 Task: Set Answer 3 of the dropdown to "Contingency".
Action: Mouse moved to (279, 441)
Screenshot: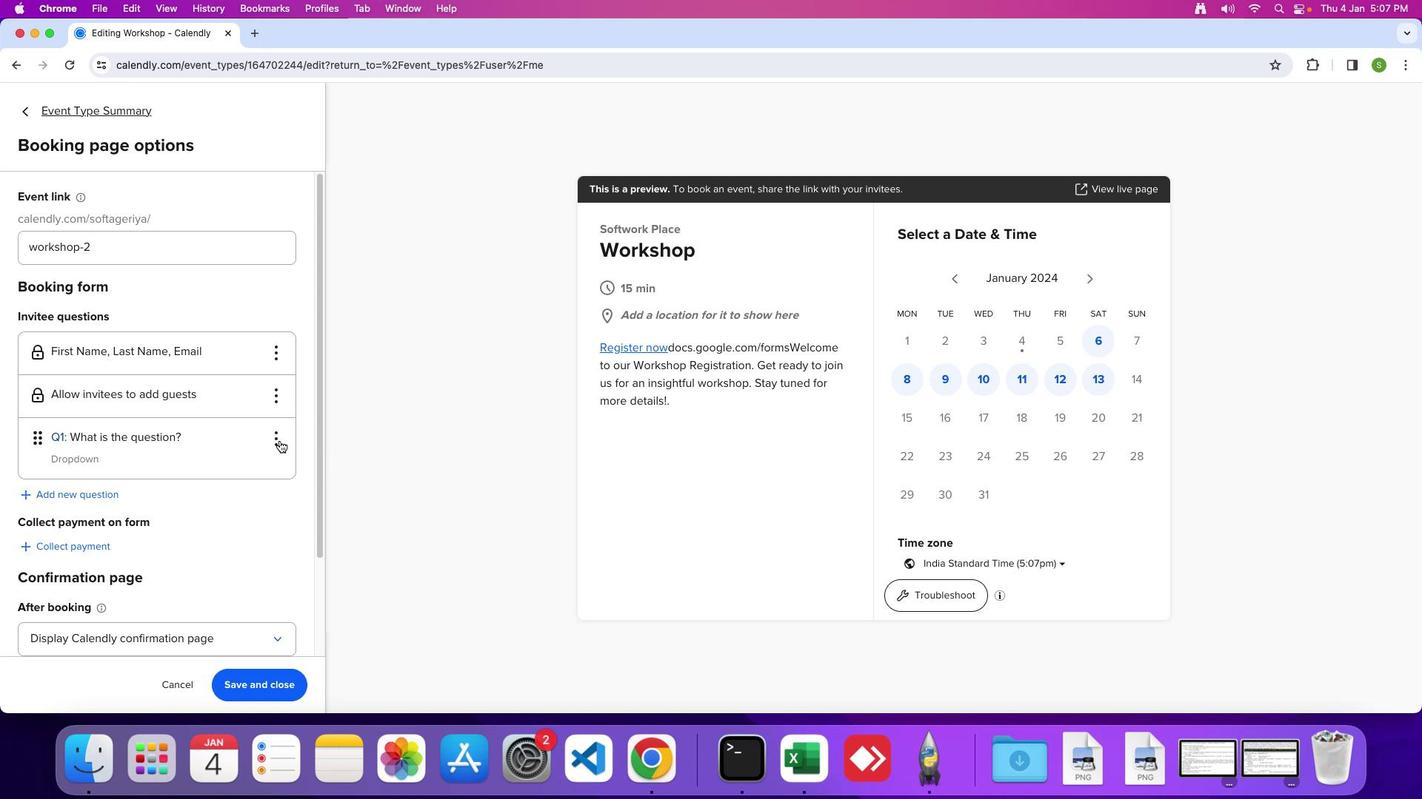 
Action: Mouse pressed left at (279, 441)
Screenshot: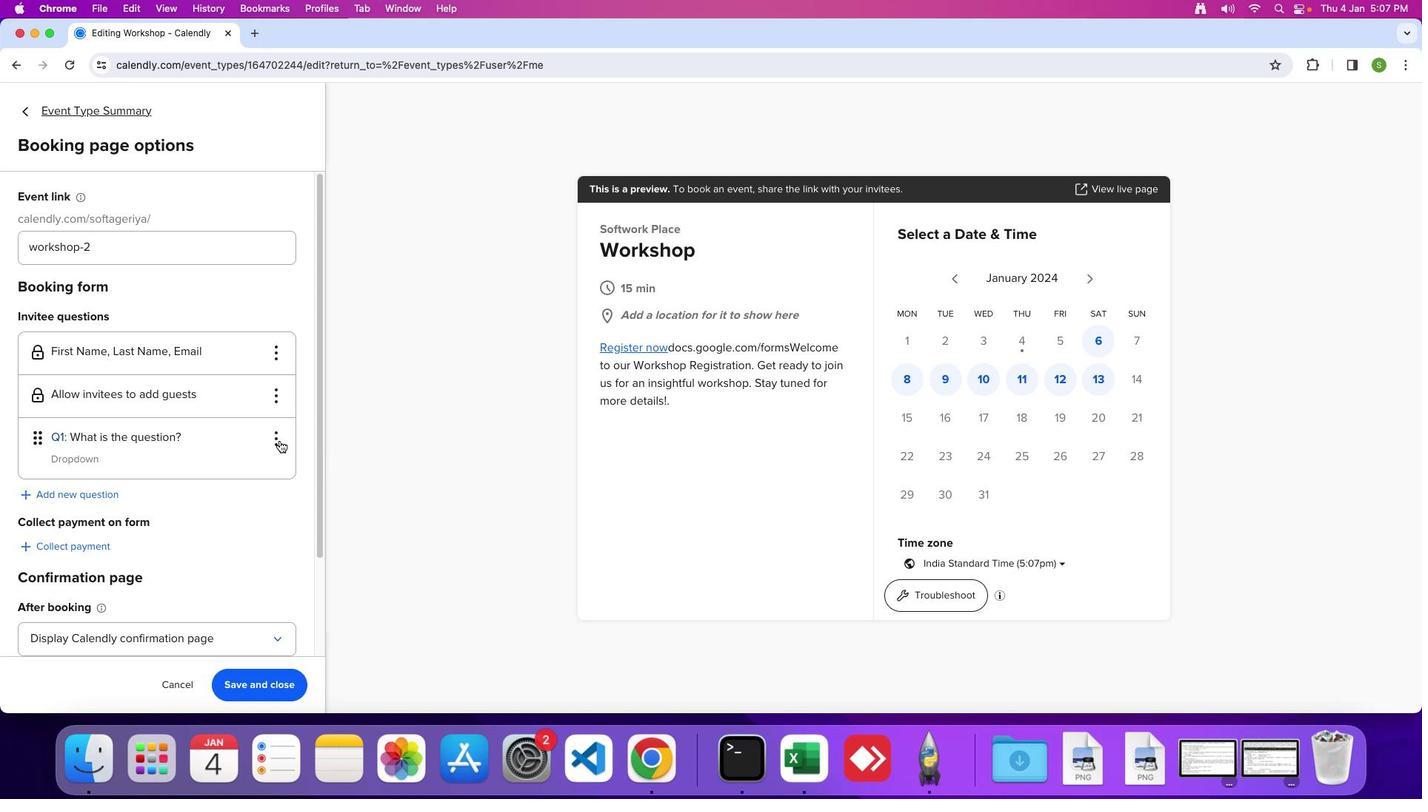 
Action: Mouse moved to (271, 462)
Screenshot: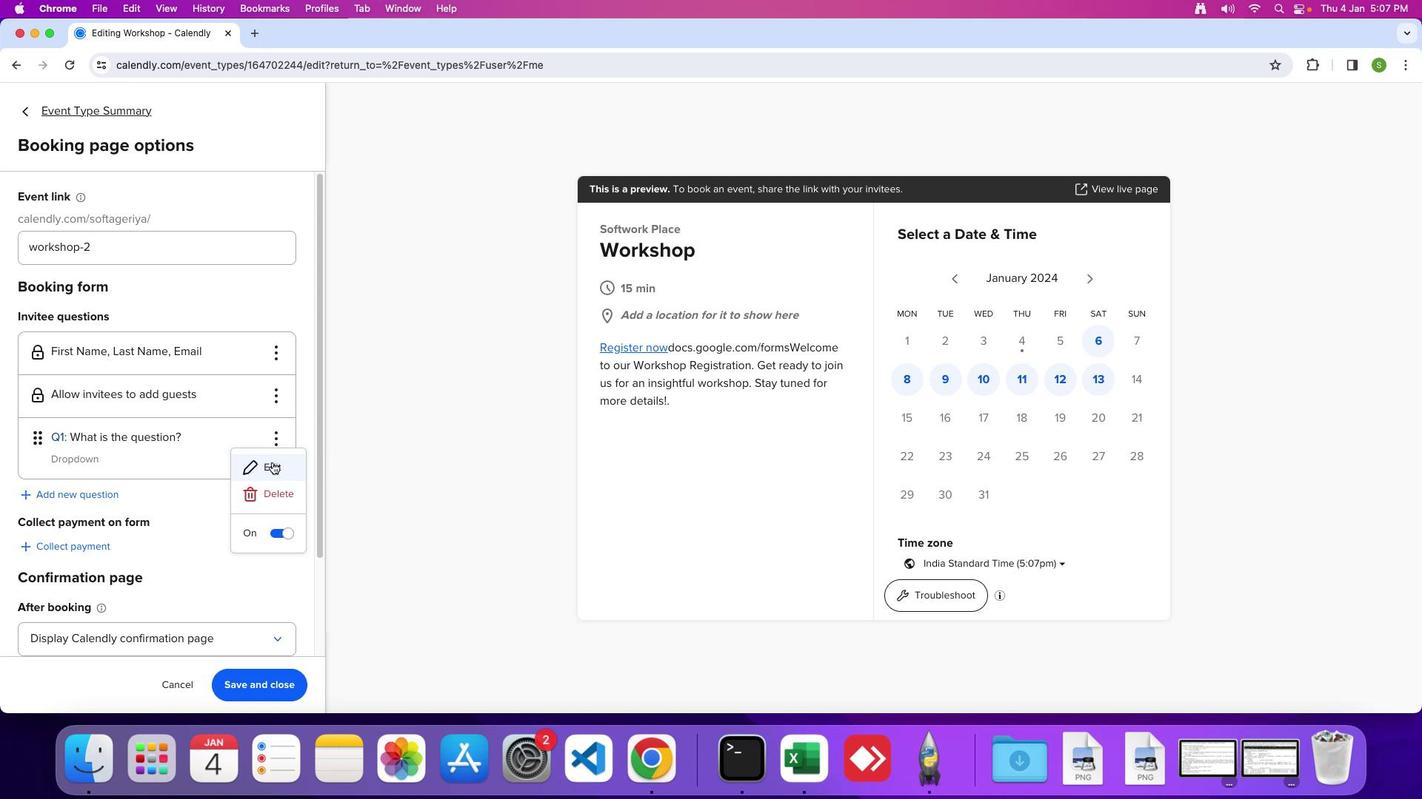 
Action: Mouse pressed left at (271, 462)
Screenshot: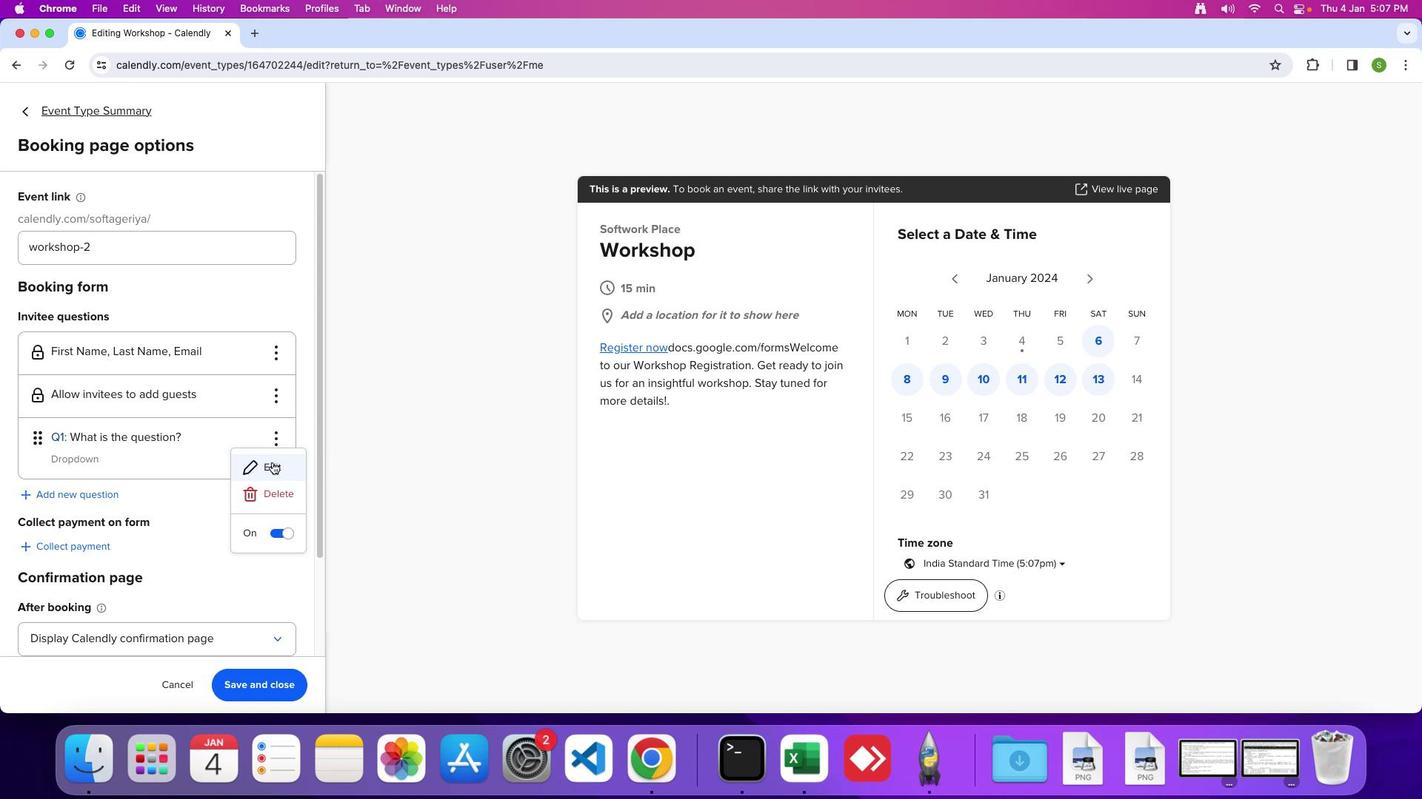 
Action: Mouse moved to (676, 505)
Screenshot: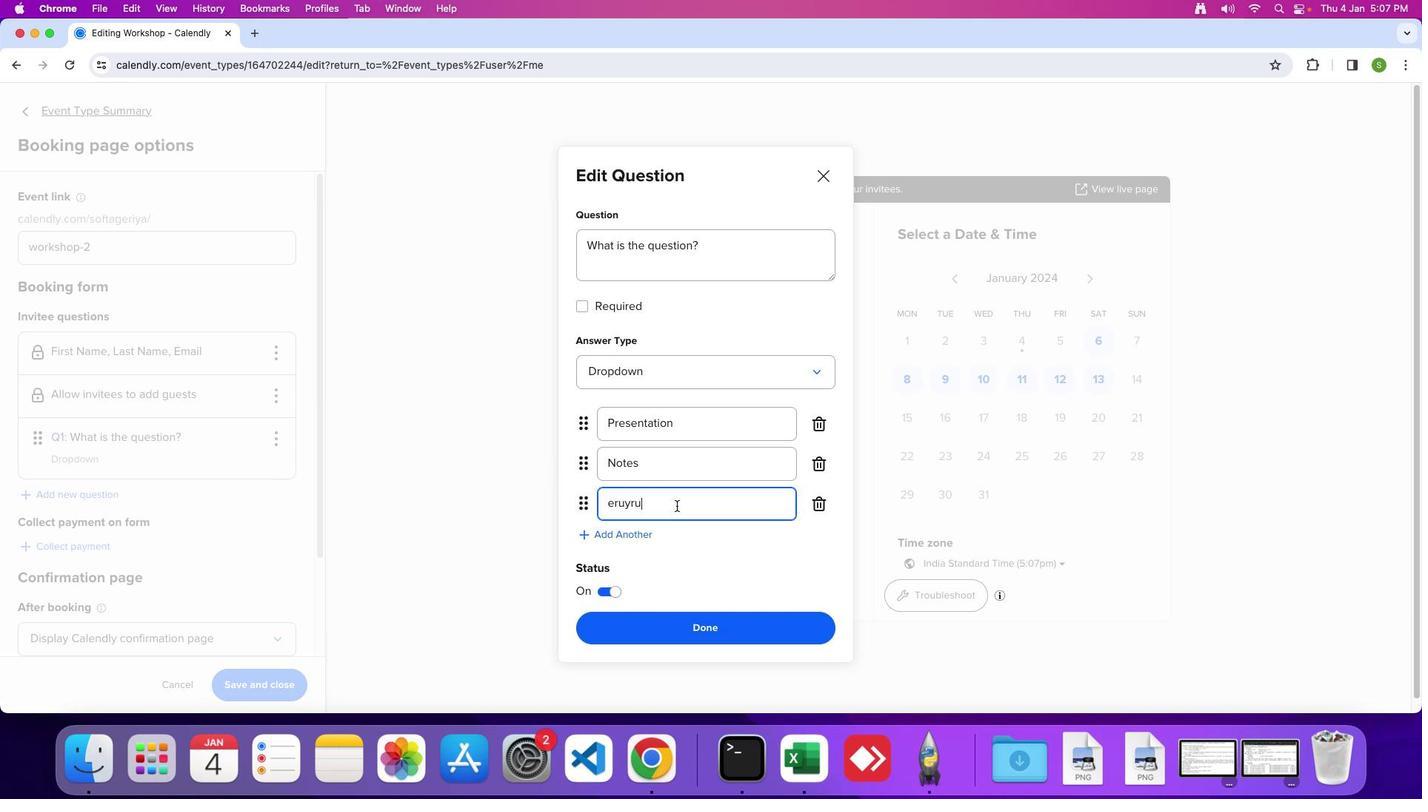 
Action: Mouse pressed left at (676, 505)
Screenshot: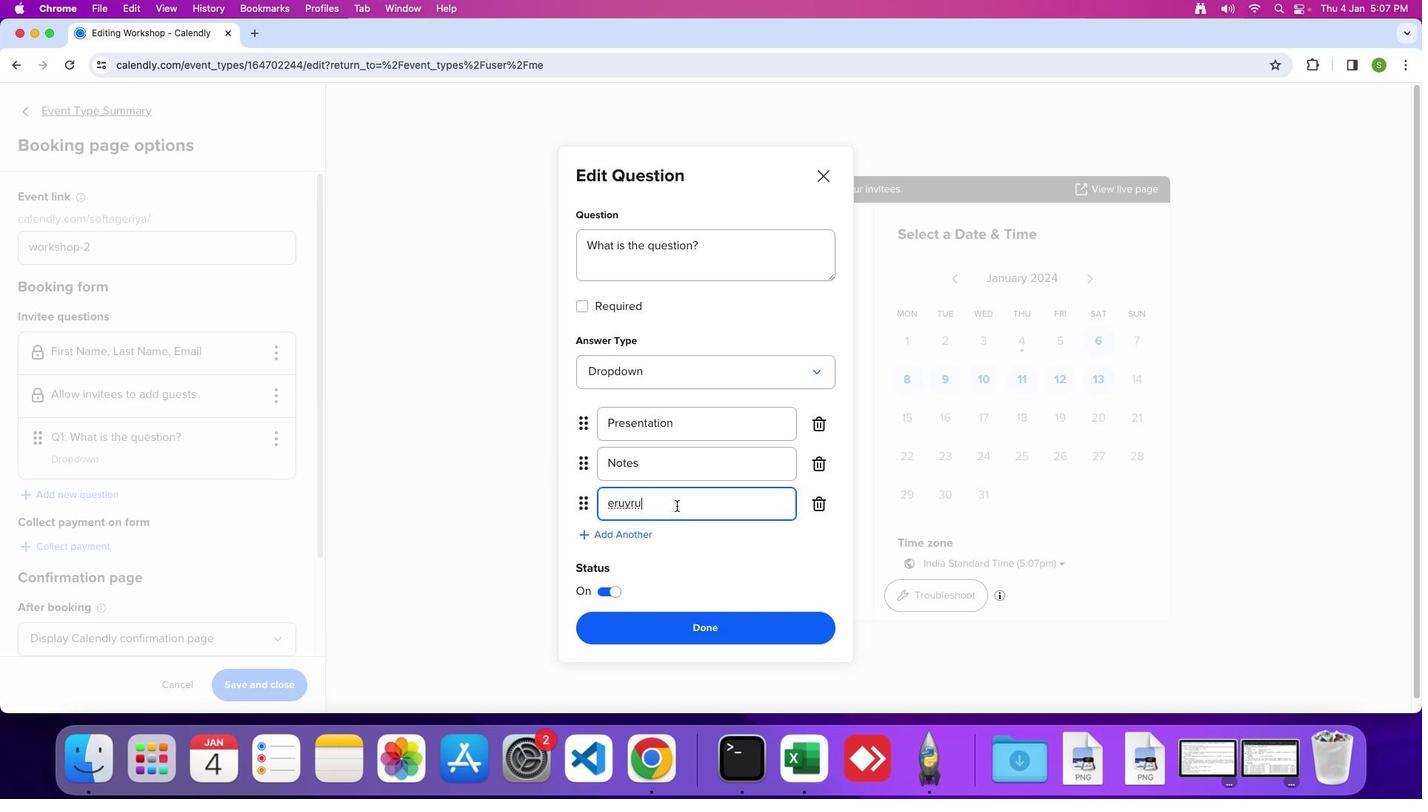 
Action: Mouse moved to (596, 505)
Screenshot: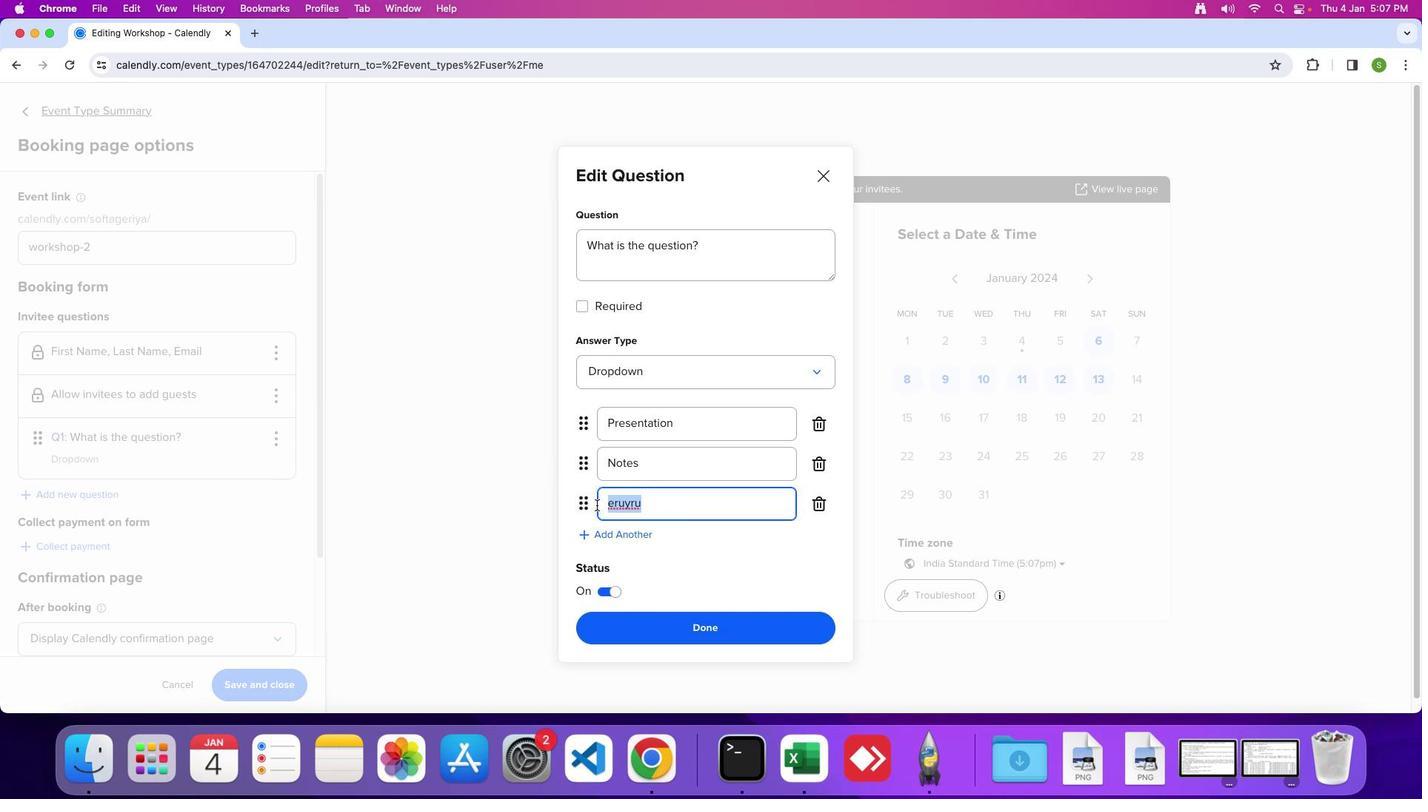 
Action: Key pressed 'C'Key.caps_lock'o''n''t''i''n''g''e''n''c''y'
Screenshot: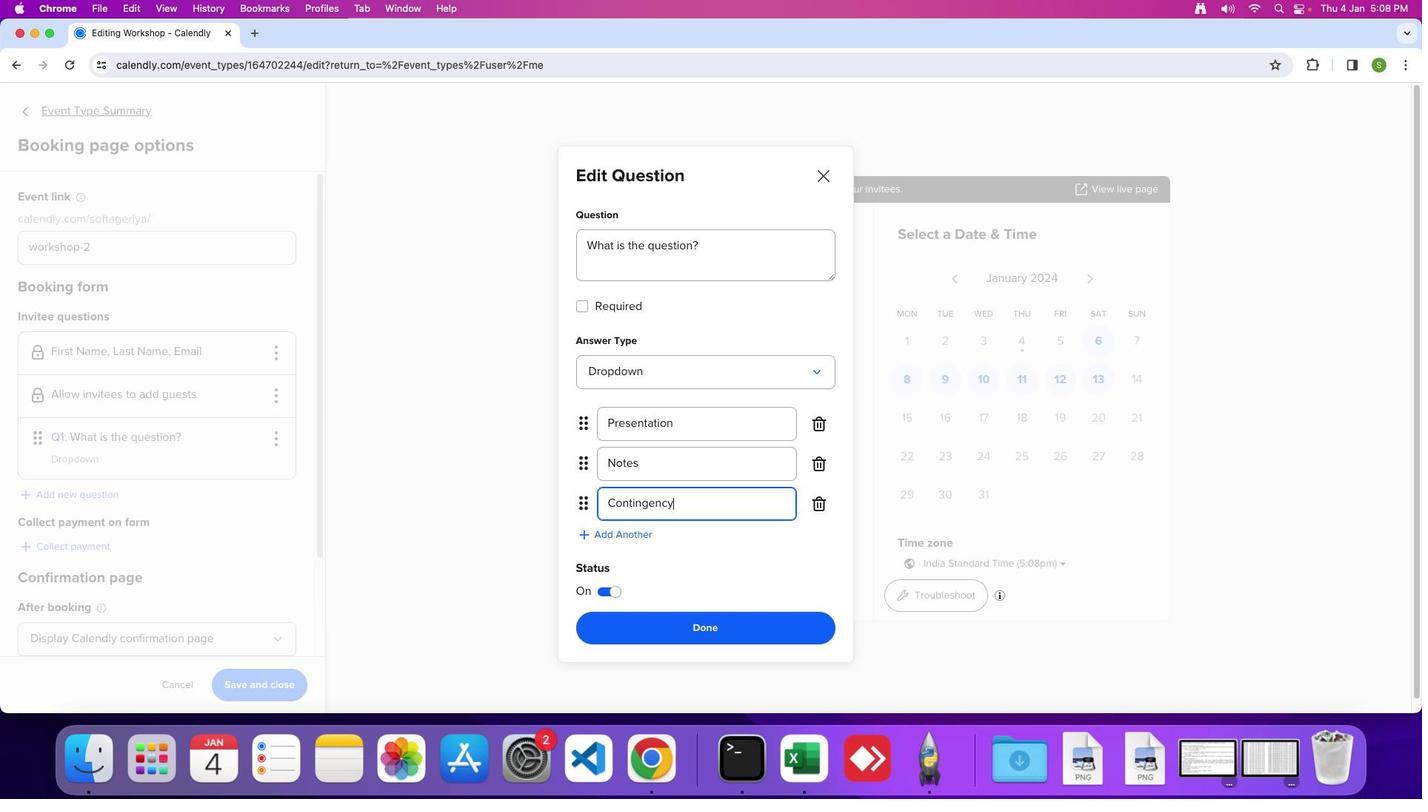 
Action: Mouse moved to (672, 622)
Screenshot: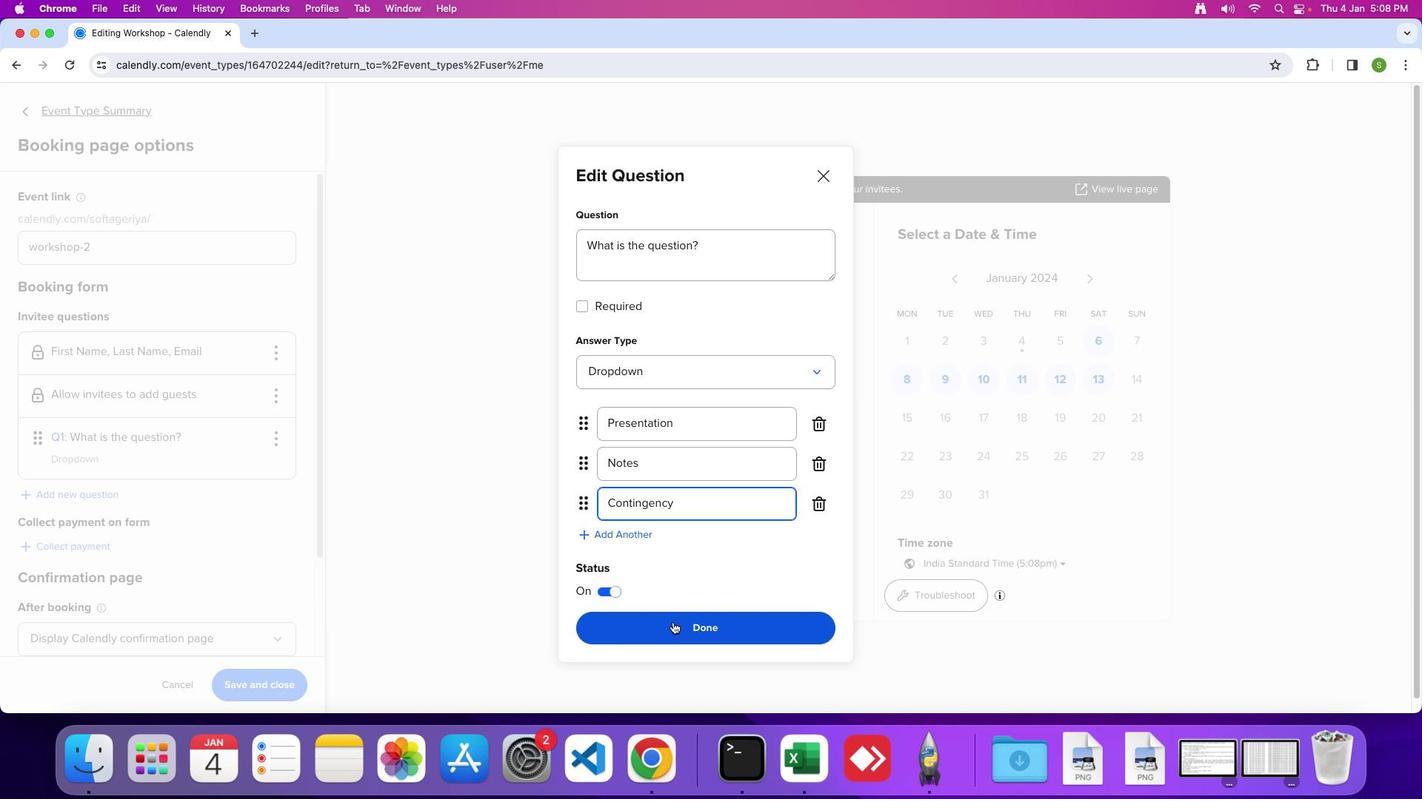 
Action: Mouse pressed left at (672, 622)
Screenshot: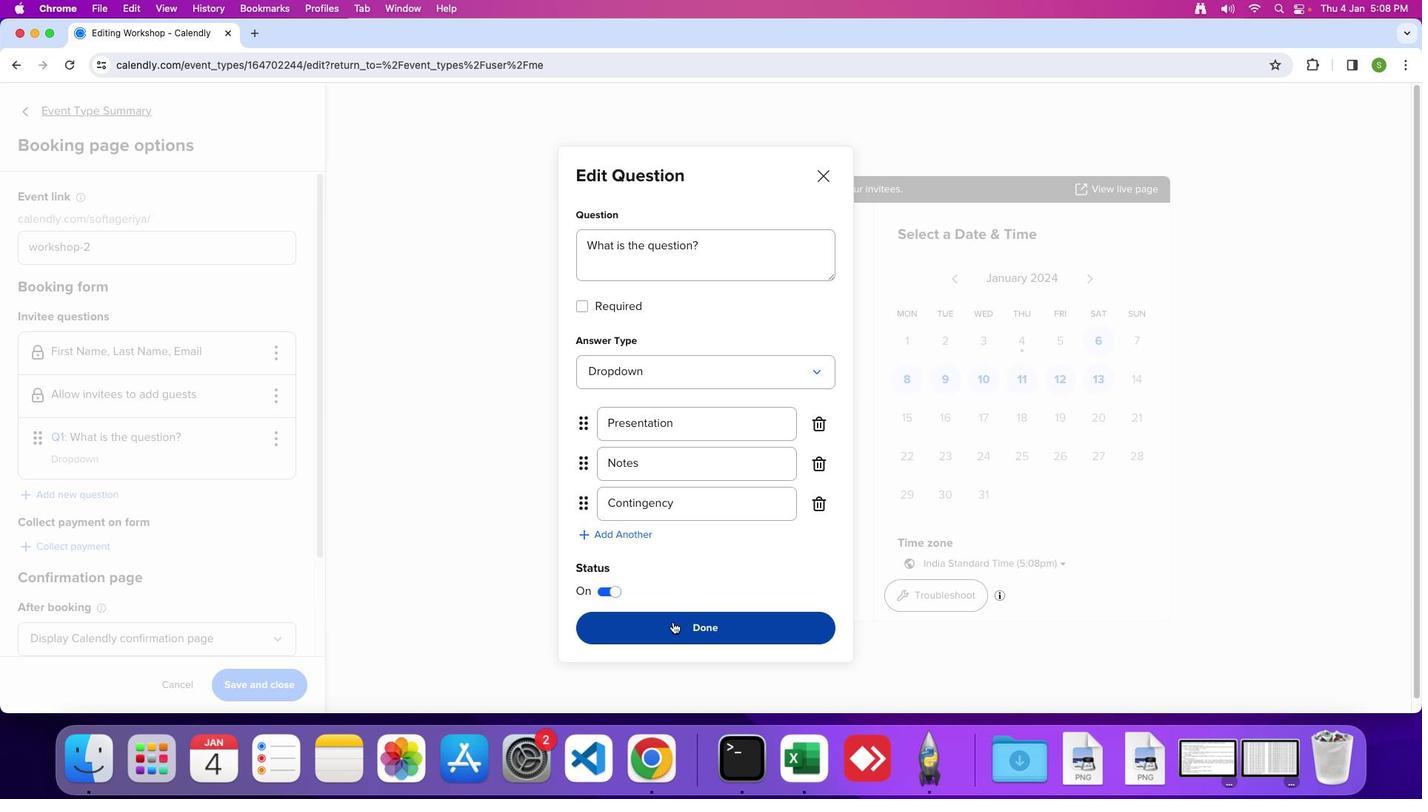 
